 Task: Create Board Digital Marketing Platforms and Tools to Workspace Alternative Dispute Resolution Services. Create Board Diversity and Inclusion Employee Training and Education to Workspace Alternative Dispute Resolution Services. Create Board Voice of Customer Customer Feedback and Complaint Analysis and Reporting to Workspace Alternative Dispute Resolution Services
Action: Mouse moved to (400, 90)
Screenshot: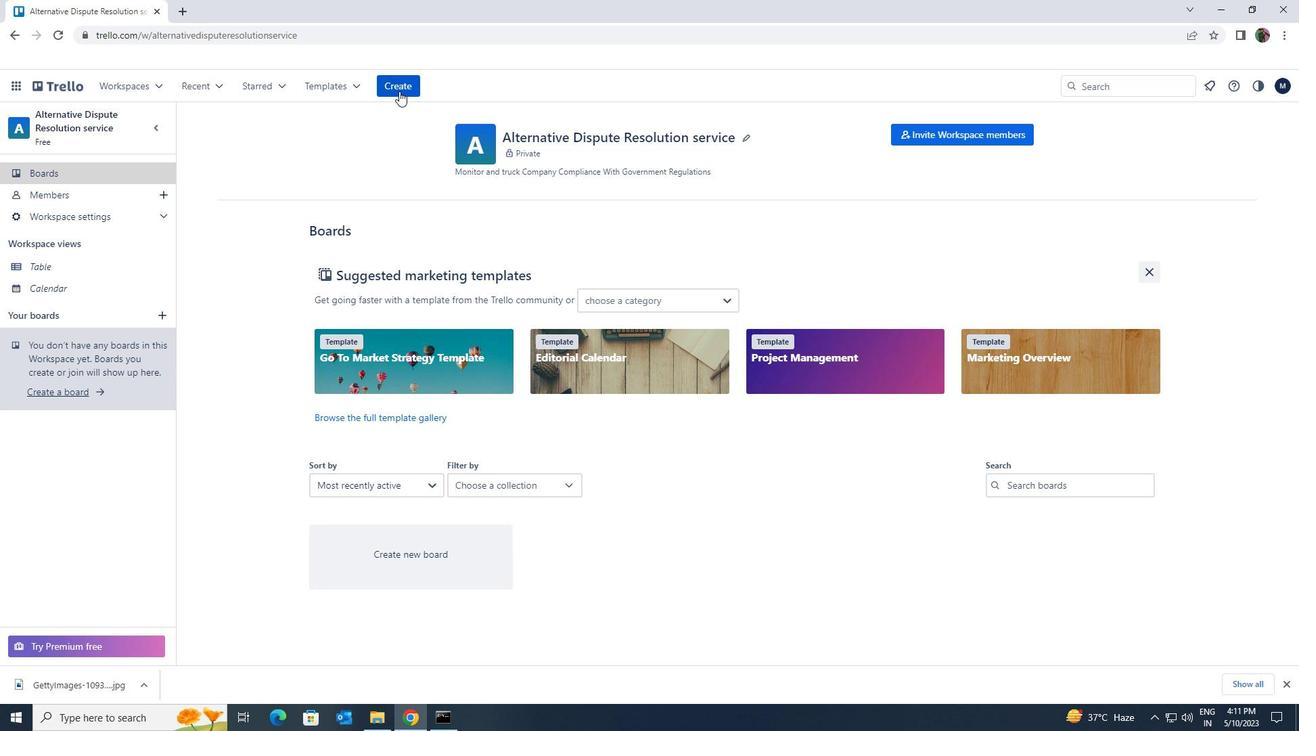 
Action: Mouse pressed left at (400, 90)
Screenshot: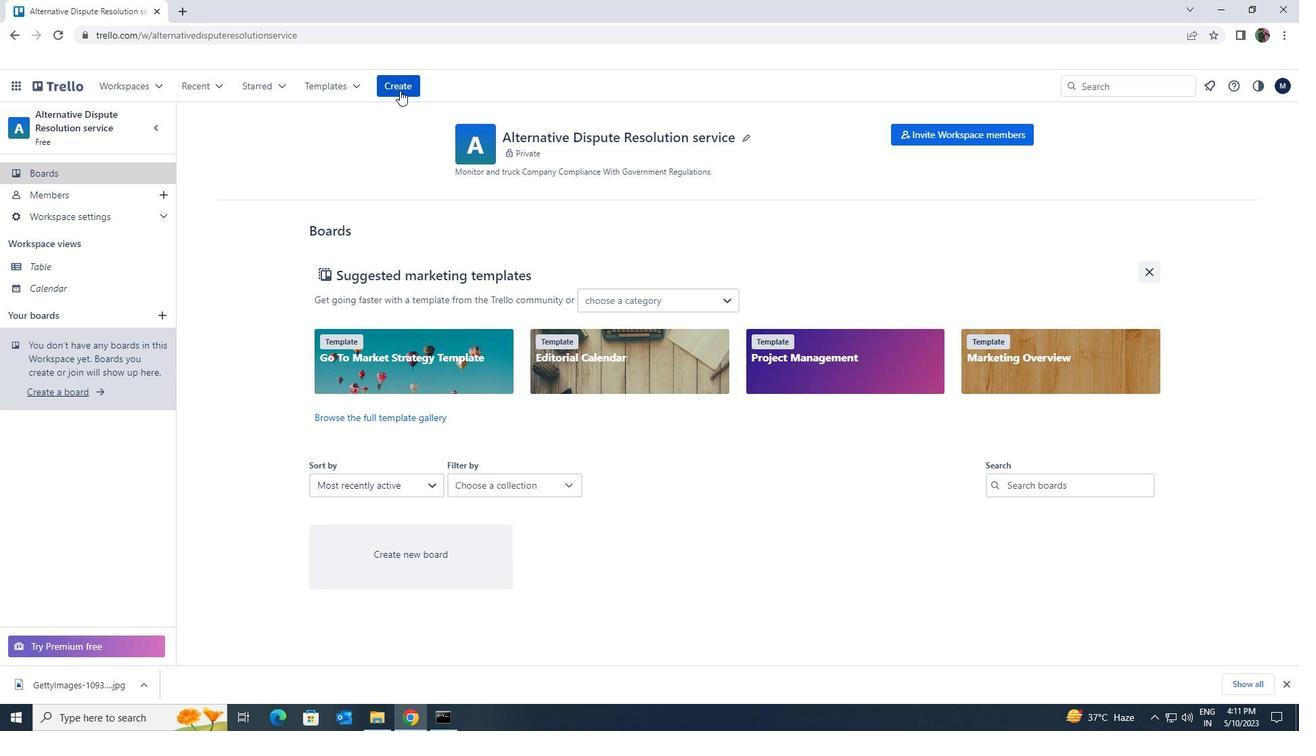 
Action: Mouse moved to (409, 124)
Screenshot: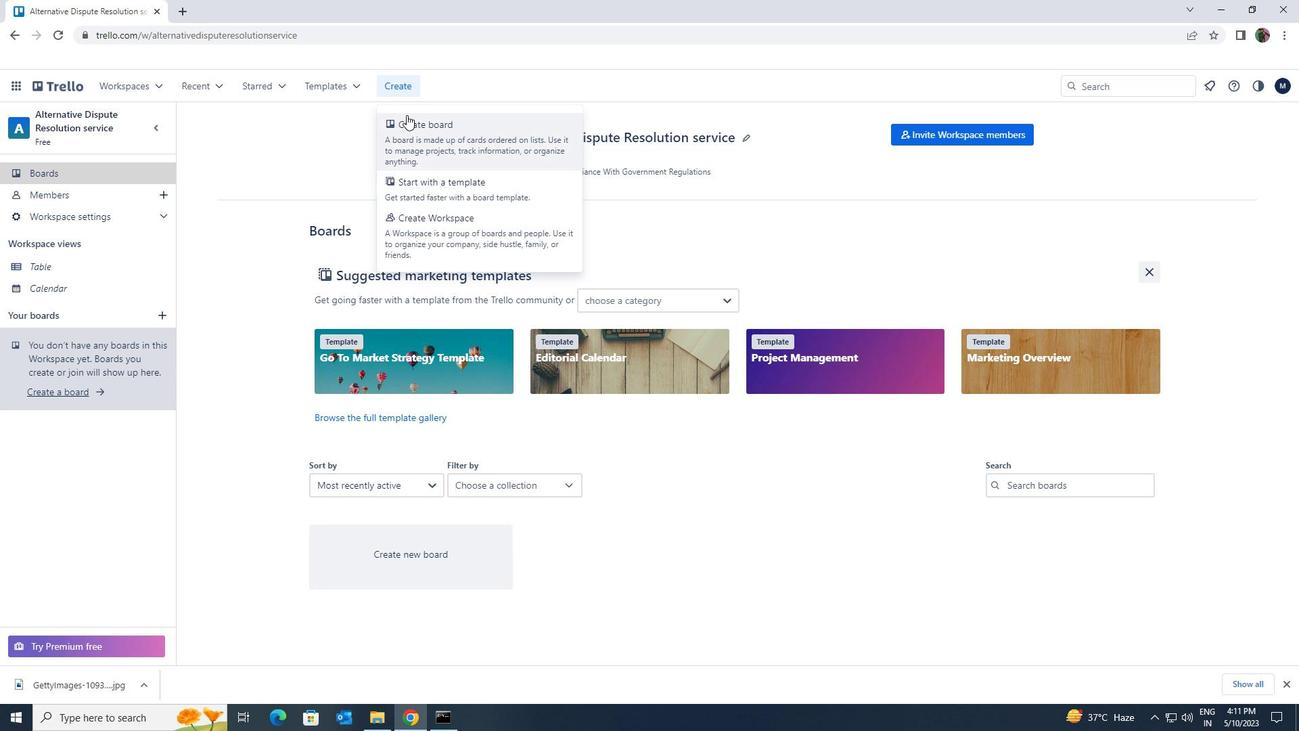 
Action: Mouse pressed left at (409, 124)
Screenshot: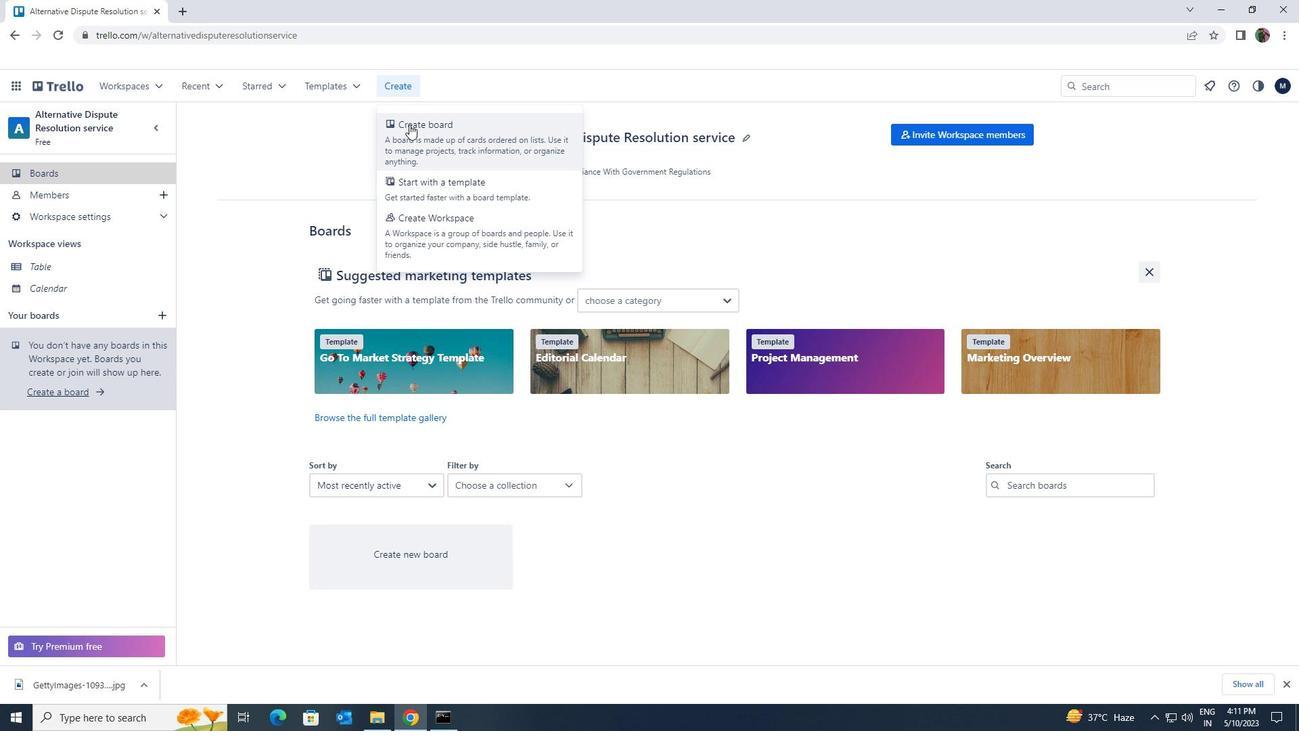 
Action: Mouse moved to (421, 335)
Screenshot: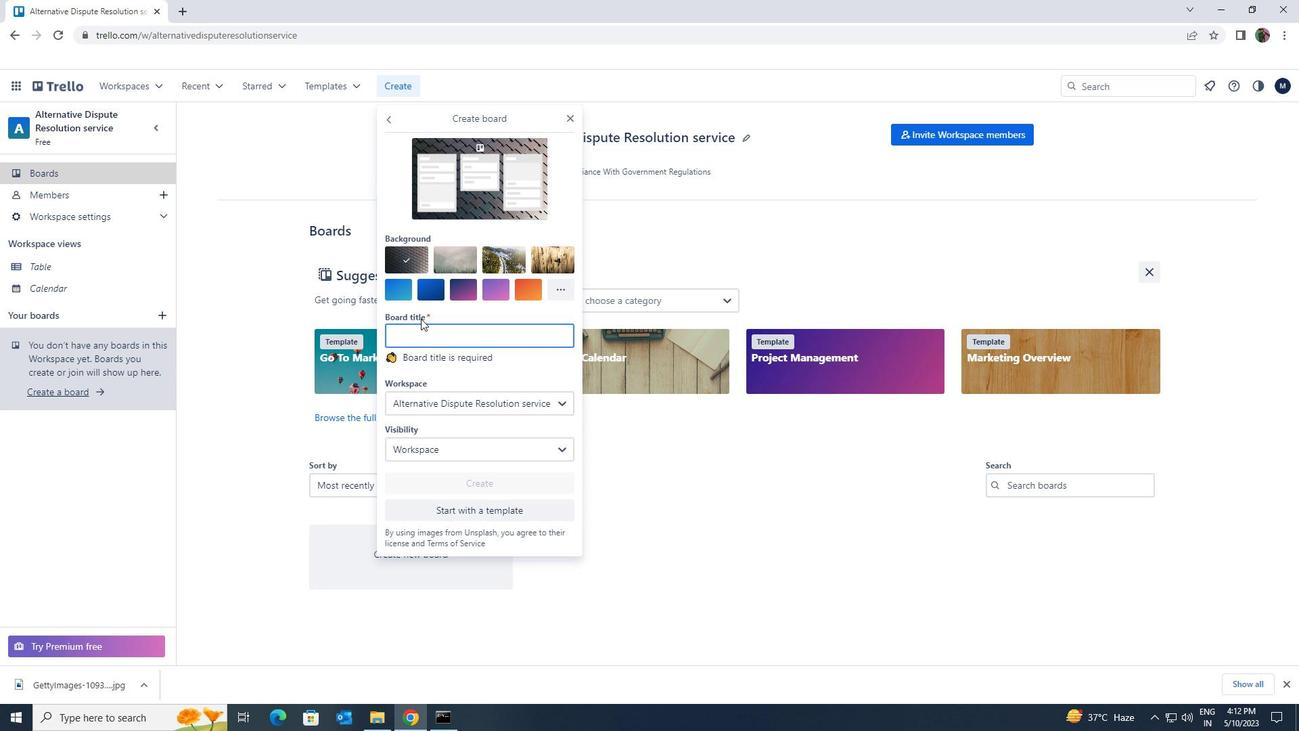 
Action: Mouse pressed left at (421, 335)
Screenshot: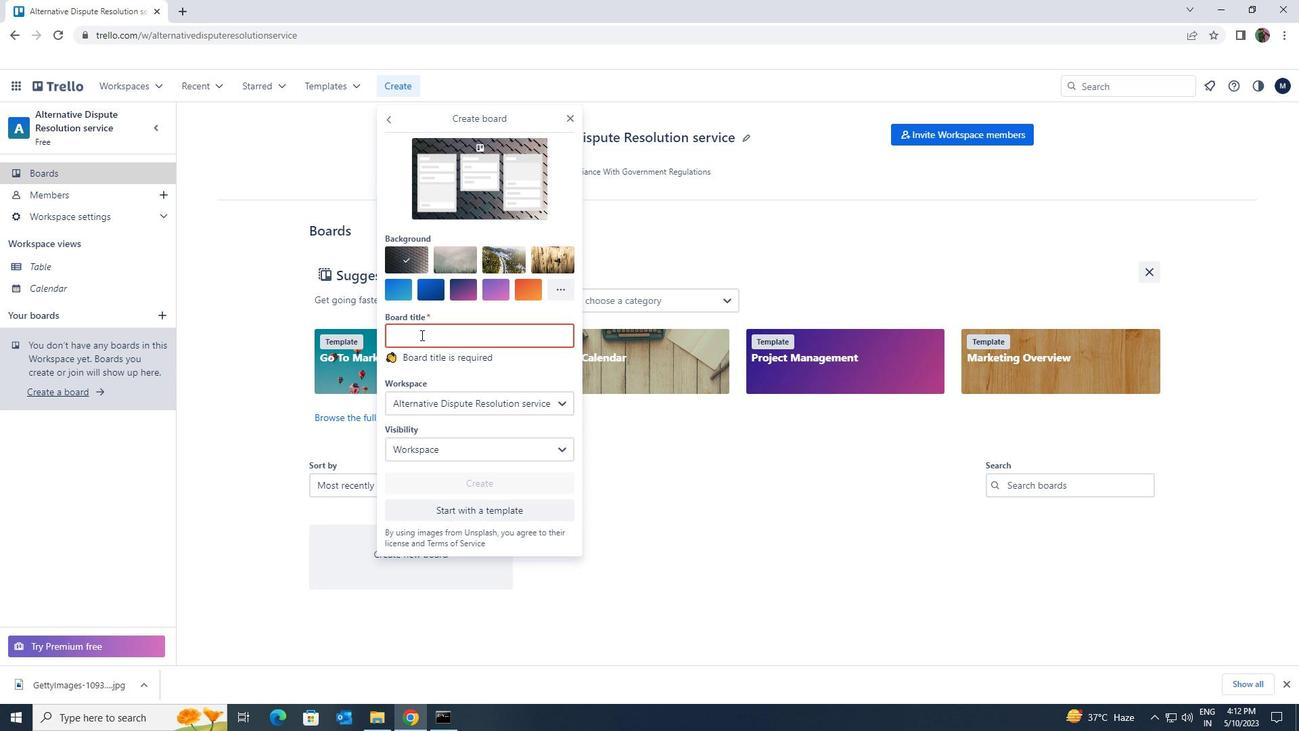 
Action: Key pressed <Key.shift><Key.shift><Key.shift>DIGITAL<Key.space><Key.shift>MARKETING<Key.space><Key.shift>PLATFORMS
Screenshot: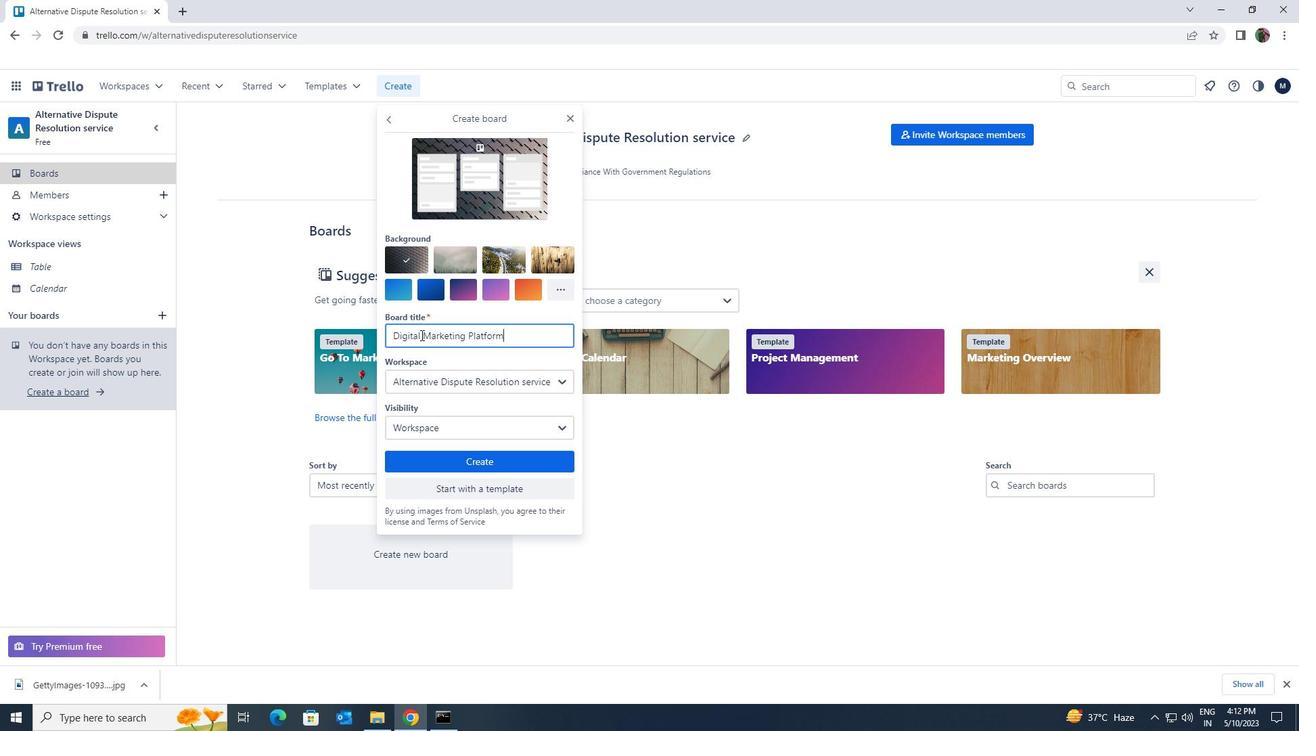 
Action: Mouse moved to (435, 453)
Screenshot: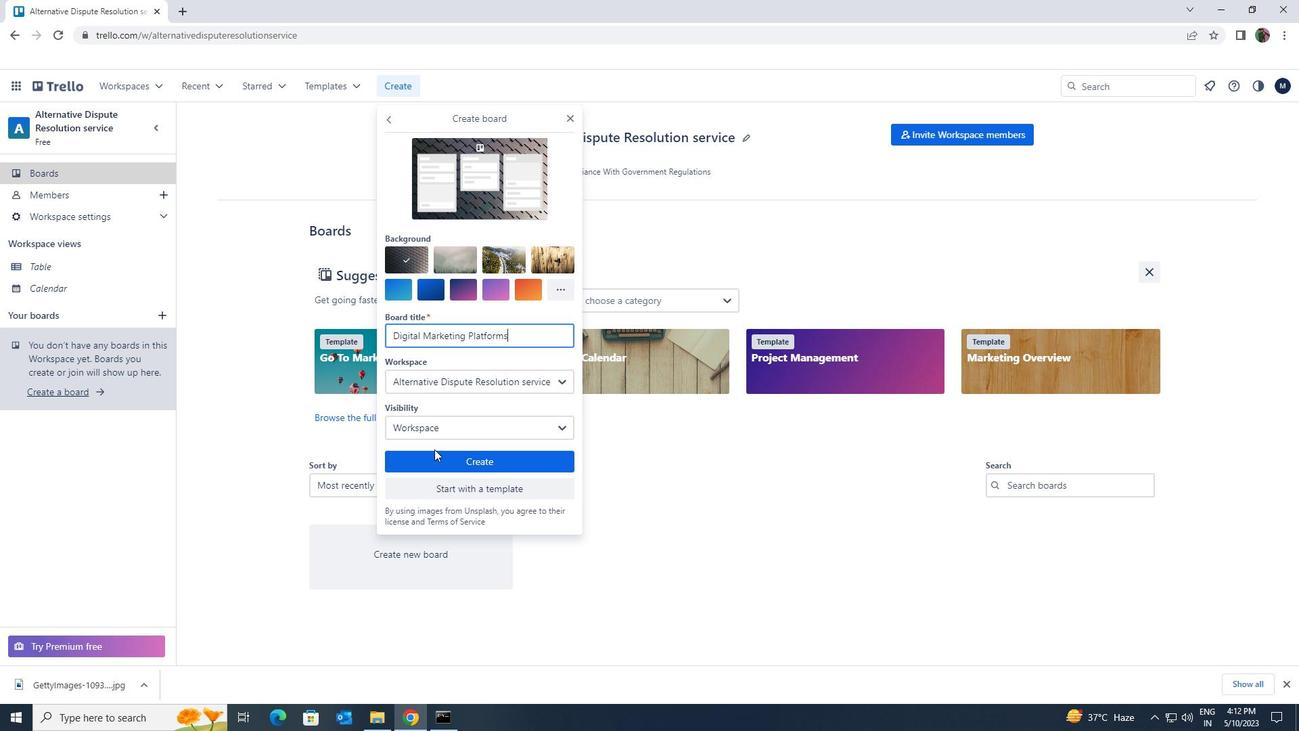 
Action: Mouse pressed left at (435, 453)
Screenshot: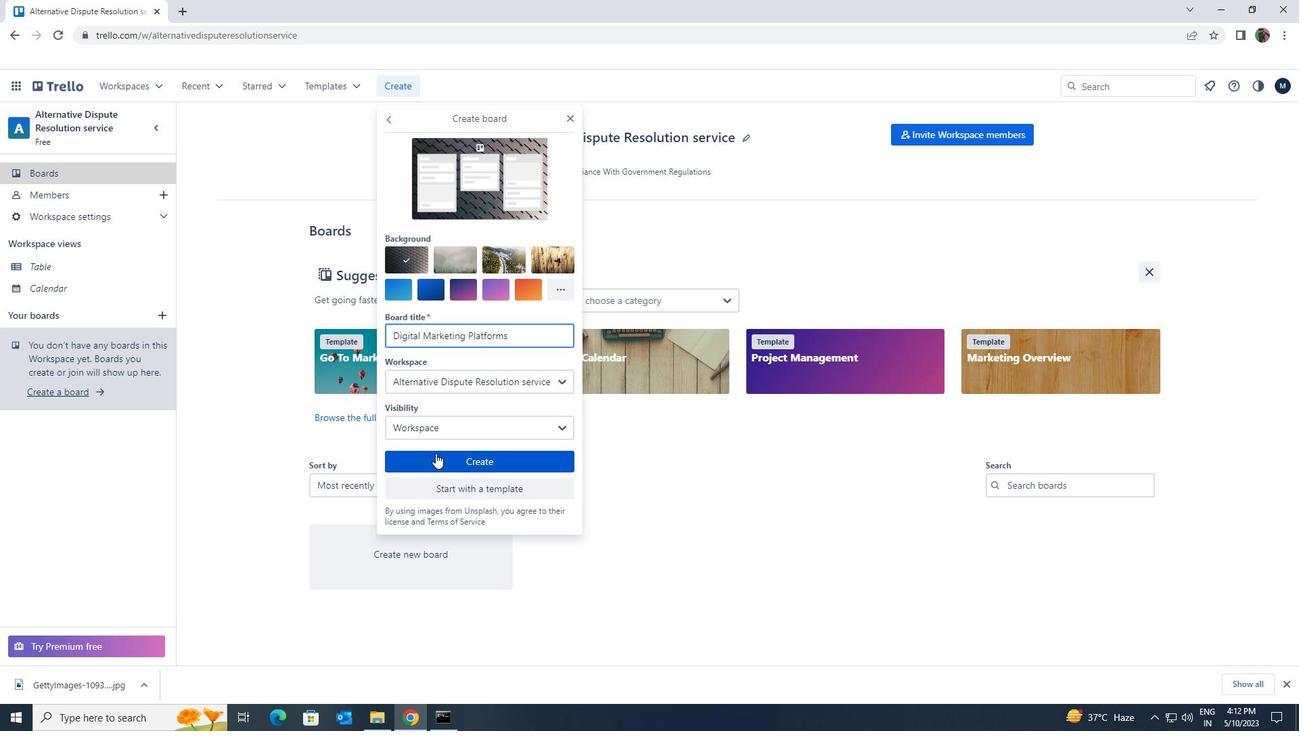
Action: Mouse moved to (155, 314)
Screenshot: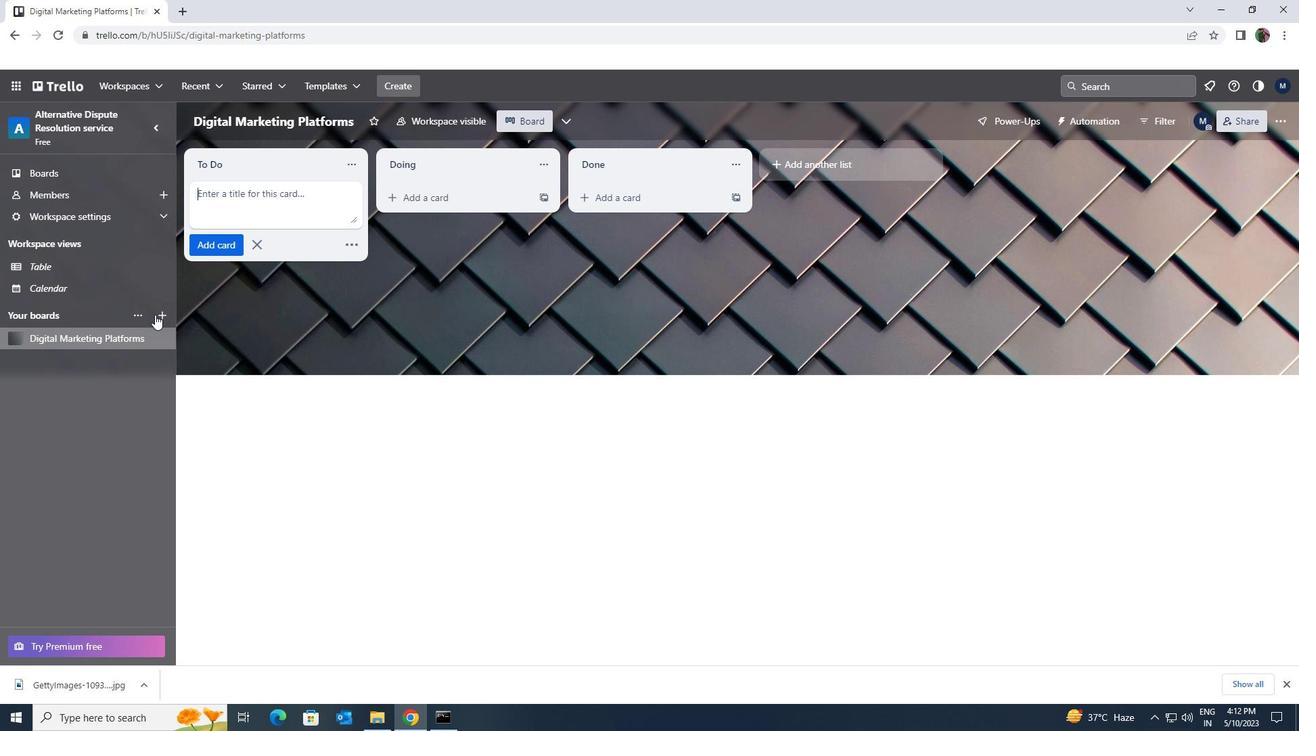 
Action: Mouse pressed left at (155, 314)
Screenshot: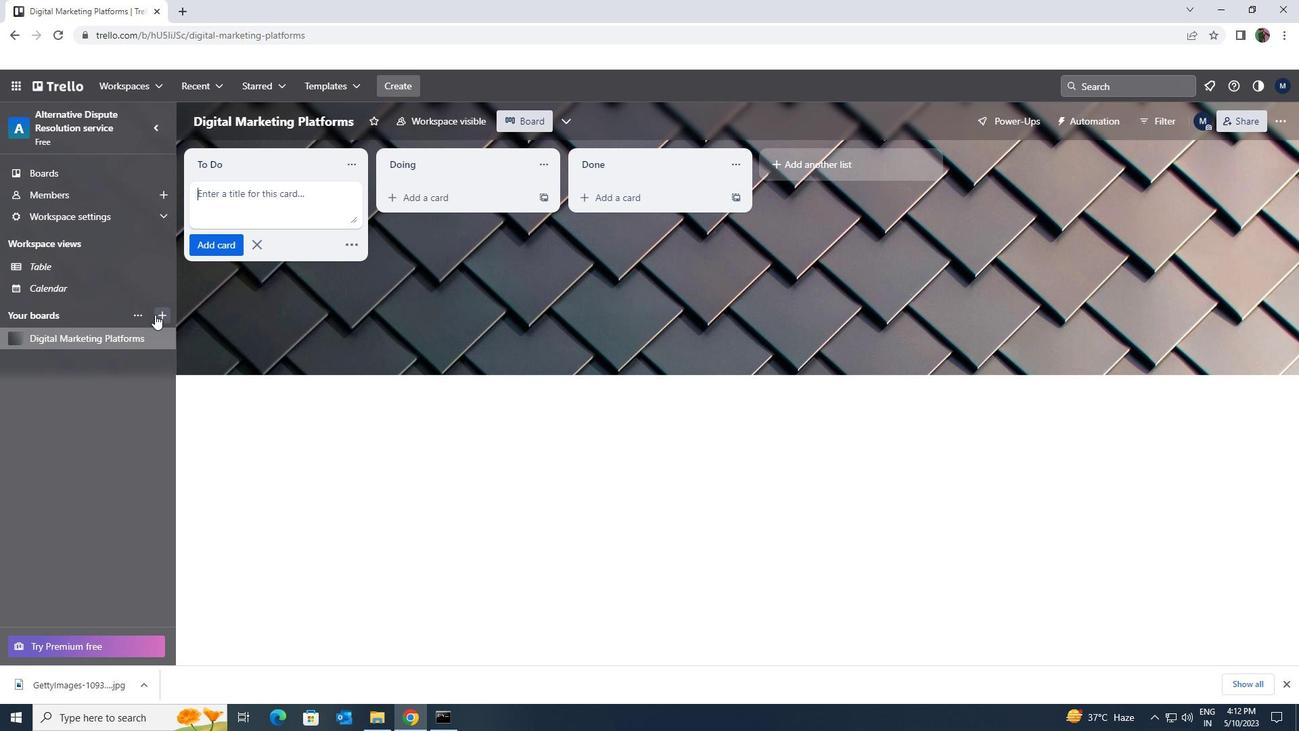 
Action: Mouse moved to (232, 446)
Screenshot: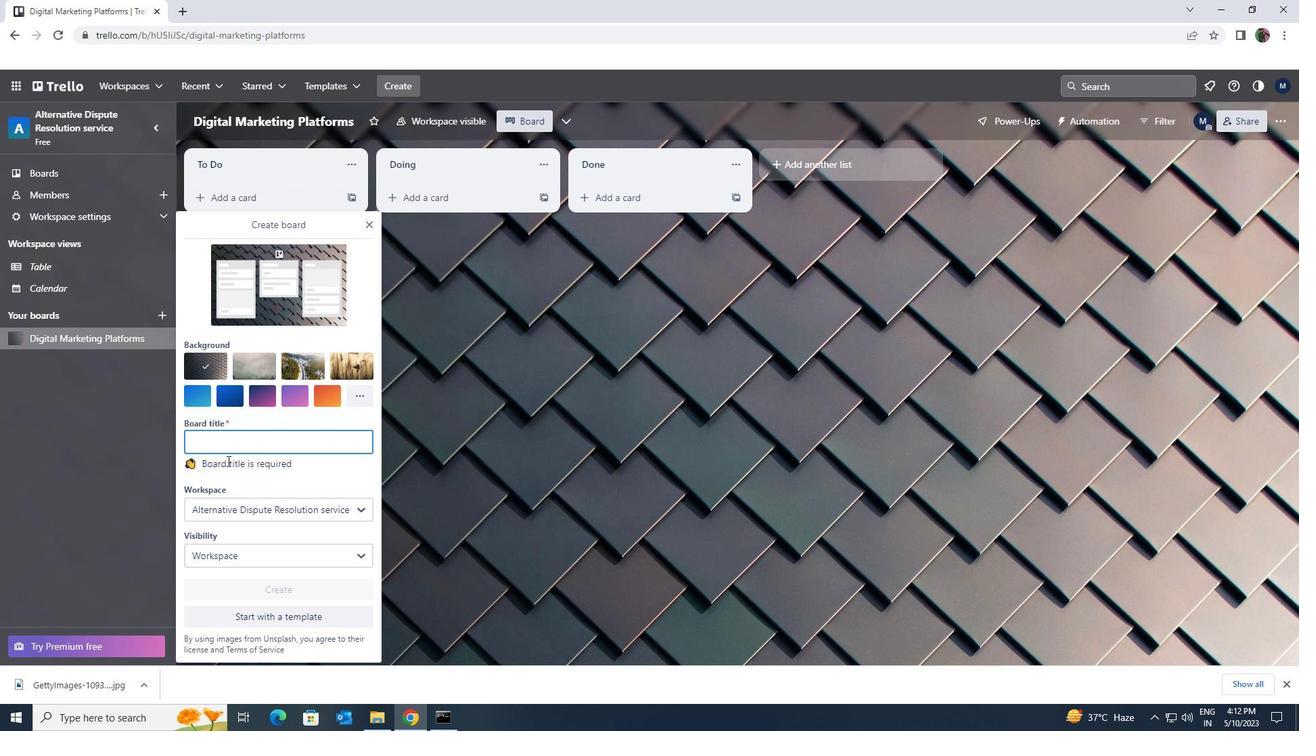
Action: Mouse pressed left at (232, 446)
Screenshot: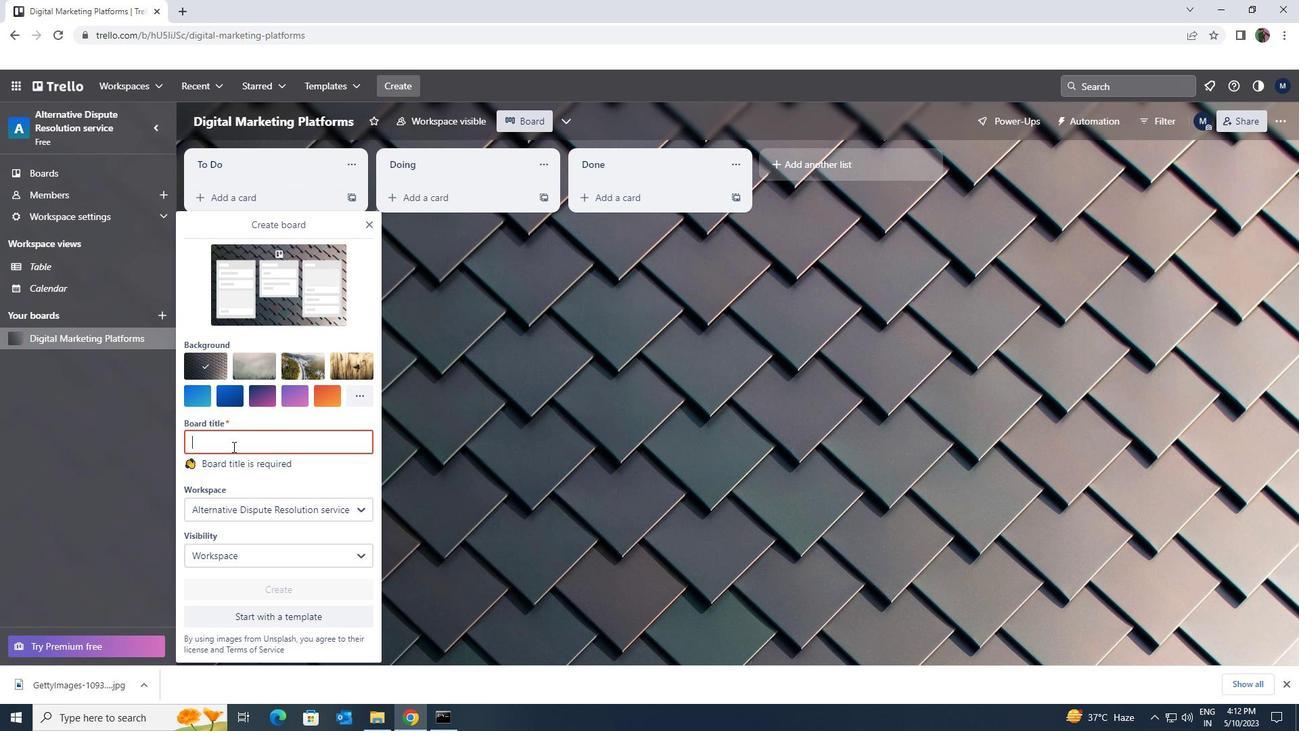 
Action: Mouse moved to (233, 446)
Screenshot: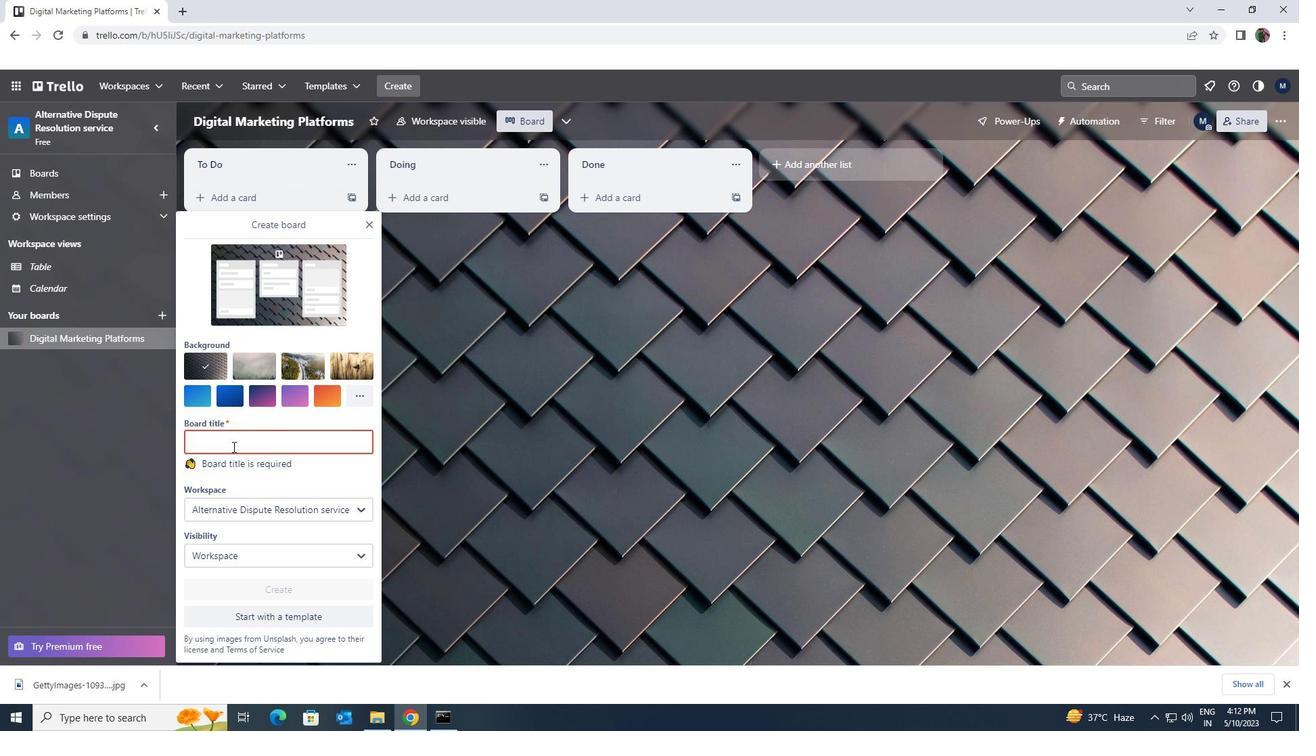 
Action: Key pressed <Key.shift><Key.shift><Key.shift><Key.shift><Key.shift><Key.shift><Key.shift><Key.shift><Key.shift><Key.shift>BOARD<Key.space><Key.shift><Key.shift>DIVERSITY<Key.space>AND<Key.space>INCLUSION<Key.space><Key.shift>EMPLOYEE<Key.space><Key.shift>TRAINING<Key.space>AND<Key.space><Key.shift>EDUCATION<Key.space>
Screenshot: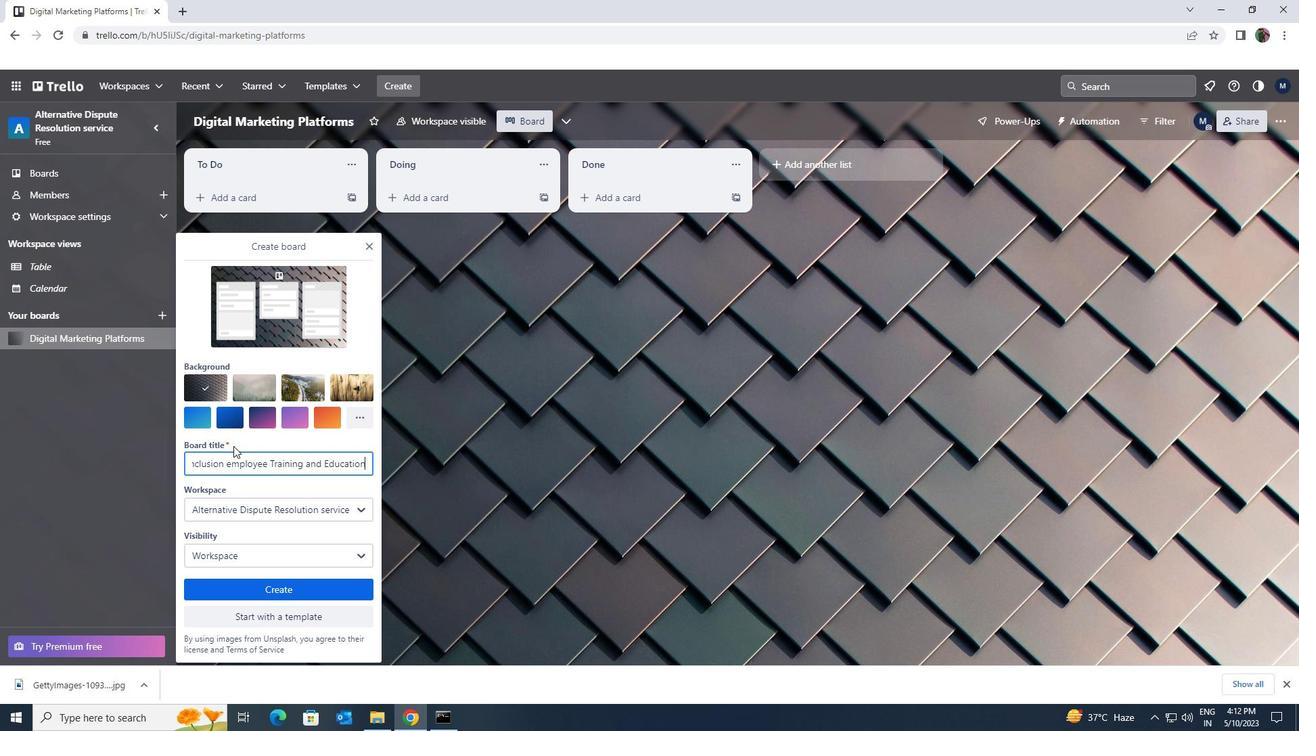 
Action: Mouse moved to (246, 584)
Screenshot: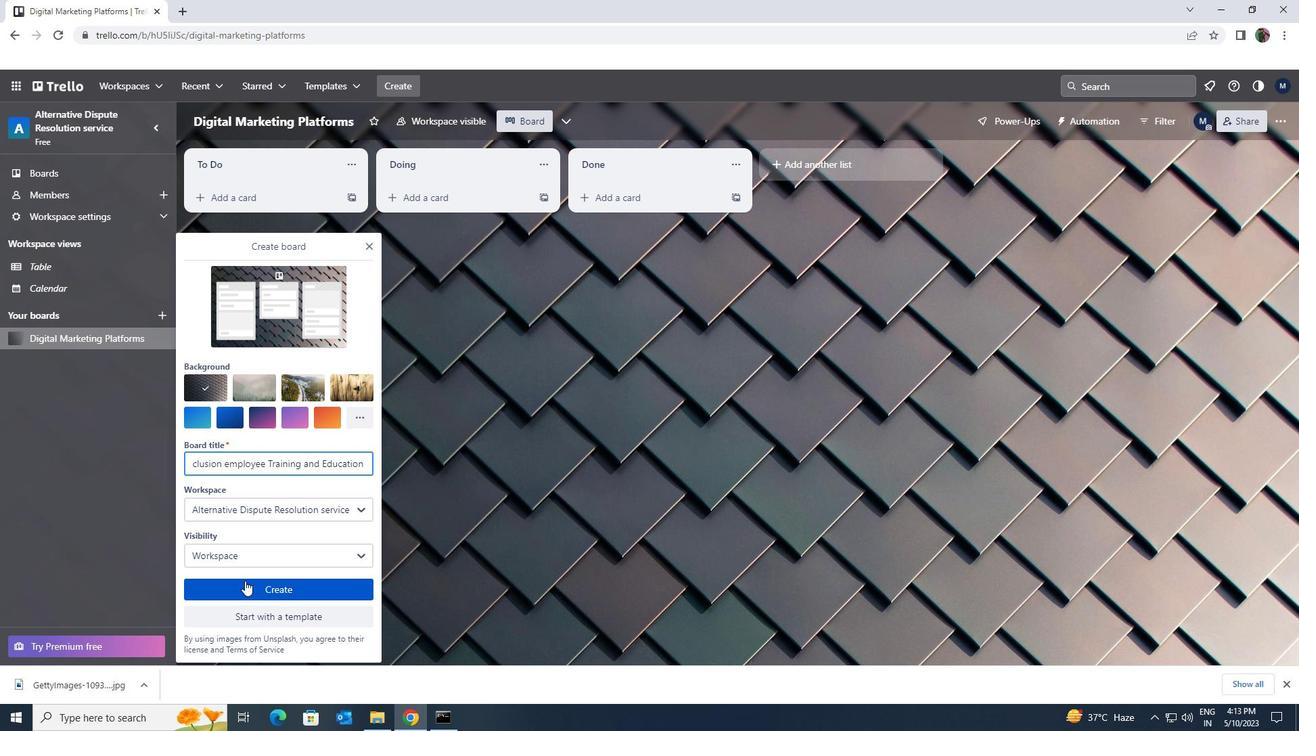 
Action: Mouse pressed left at (246, 584)
Screenshot: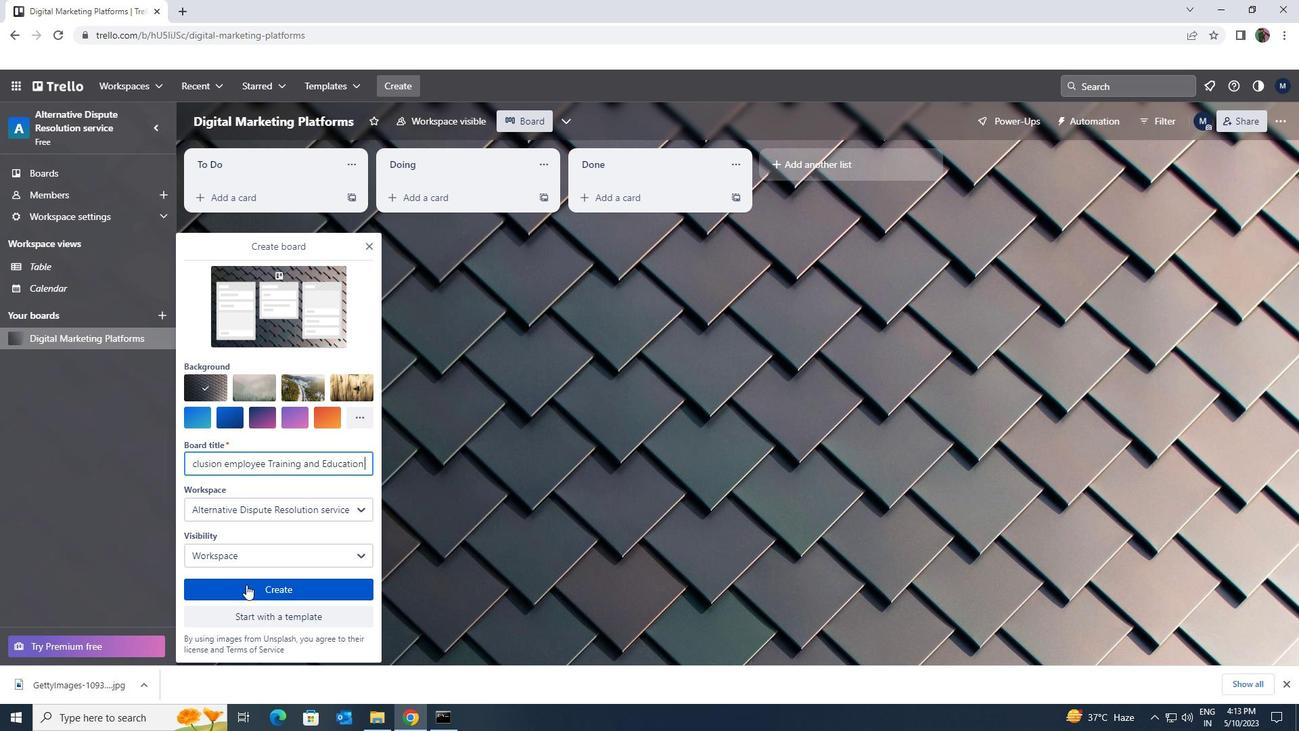 
Action: Mouse moved to (155, 316)
Screenshot: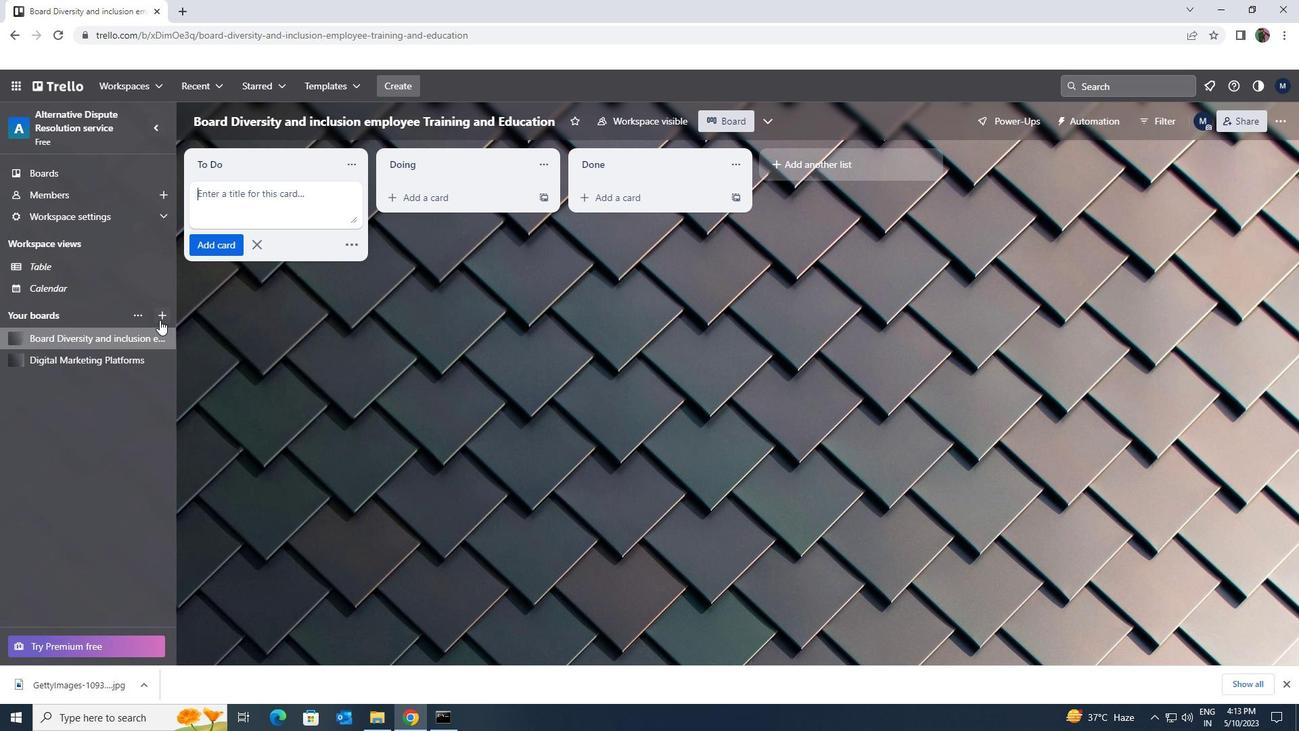 
Action: Mouse pressed left at (155, 316)
Screenshot: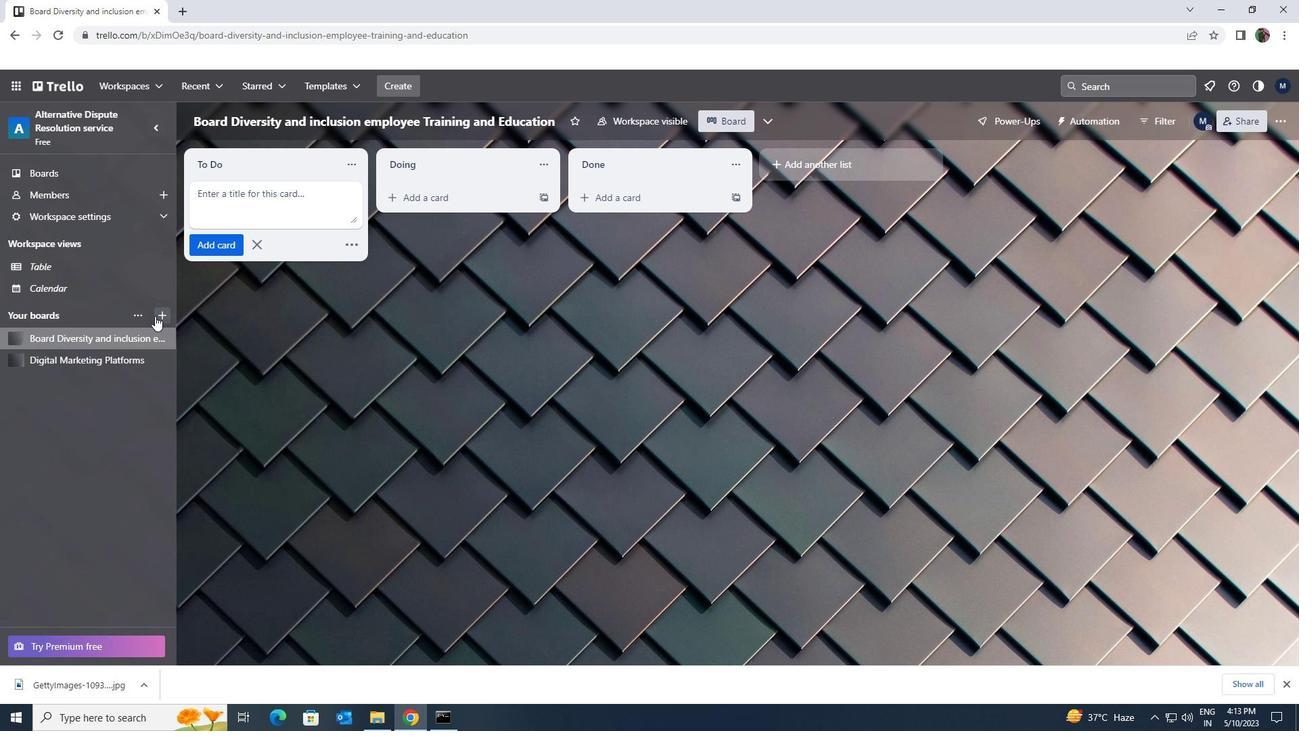 
Action: Mouse moved to (218, 452)
Screenshot: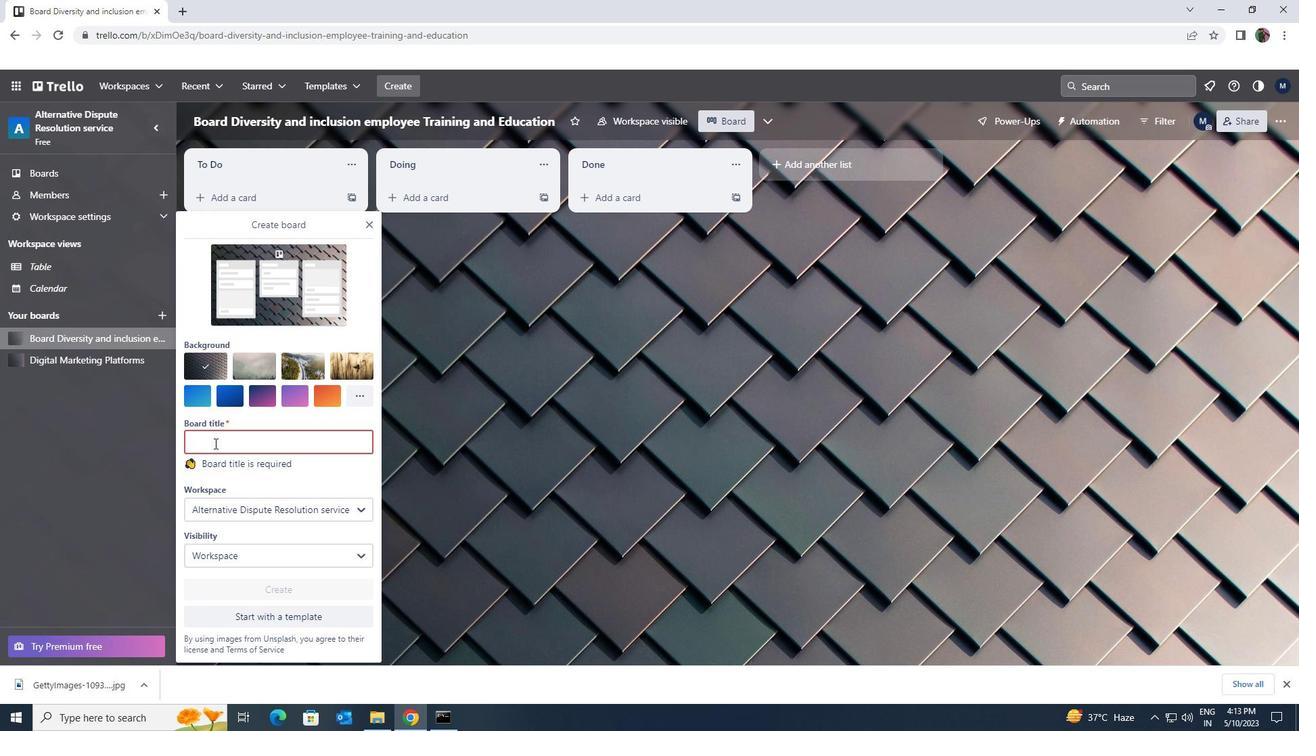 
Action: Mouse pressed left at (218, 452)
Screenshot: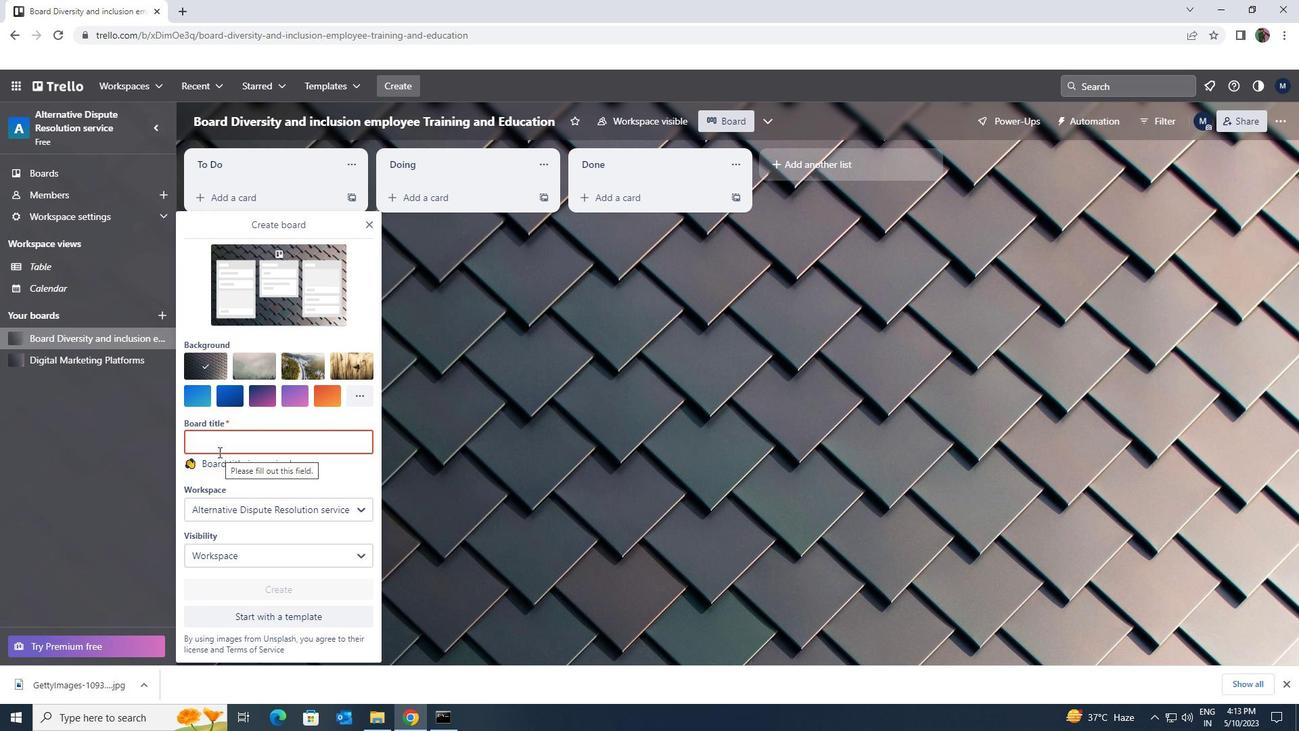 
Action: Key pressed <Key.shift>VOICE<Key.space>OF<Key.space><Key.shift>CUSTOMER<Key.space><Key.shift><Key.shift><Key.shift><Key.shift>CUSTOMER<Key.space><Key.shift>FEEDBACK<Key.space>AND<Key.space><Key.shift><Key.shift><Key.shift><Key.shift><Key.shift><Key.shift><Key.shift><Key.shift><Key.shift>COMPLAINT
Screenshot: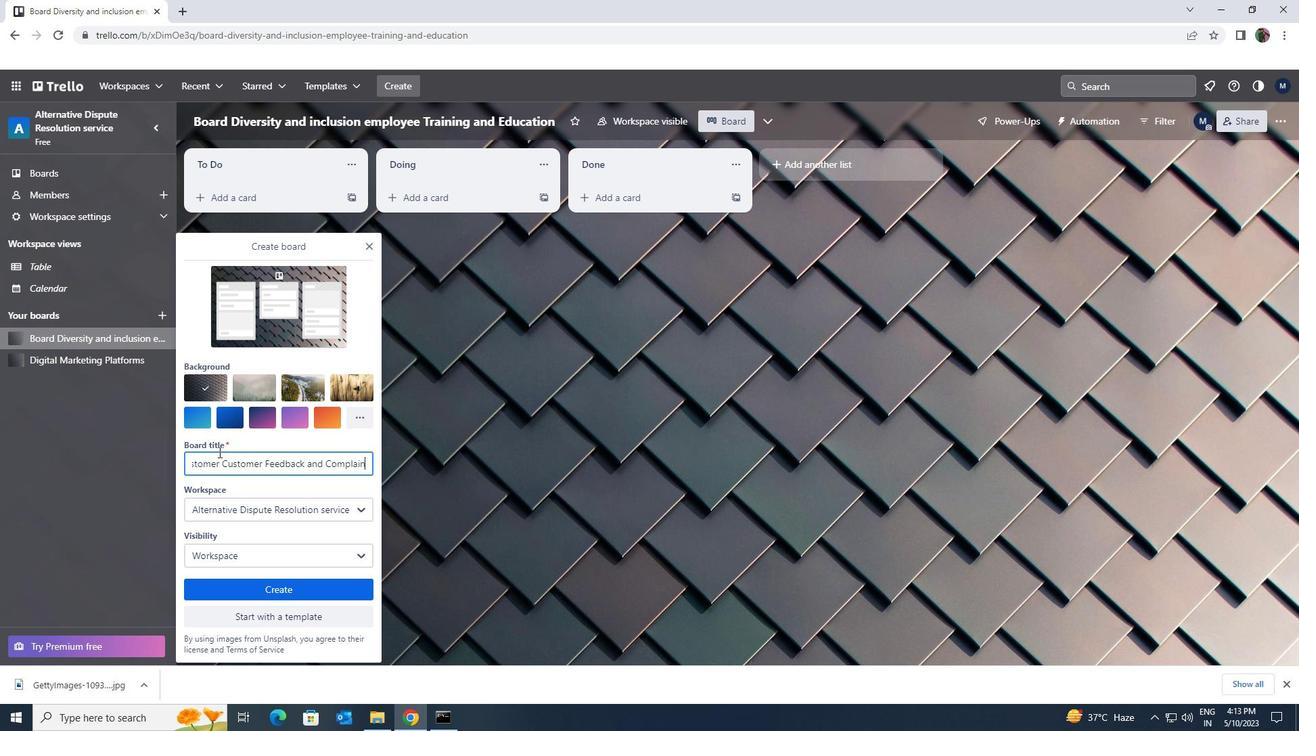 
Action: Mouse moved to (257, 587)
Screenshot: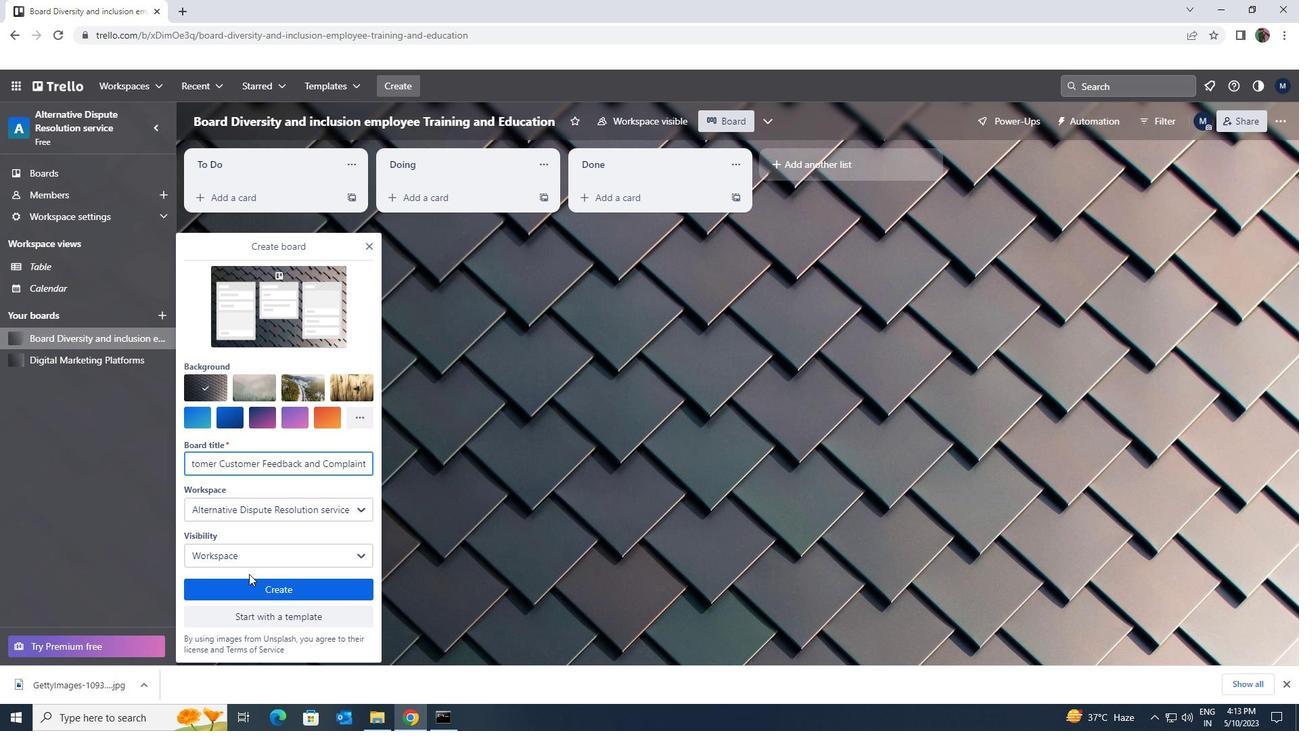 
Action: Mouse pressed left at (257, 587)
Screenshot: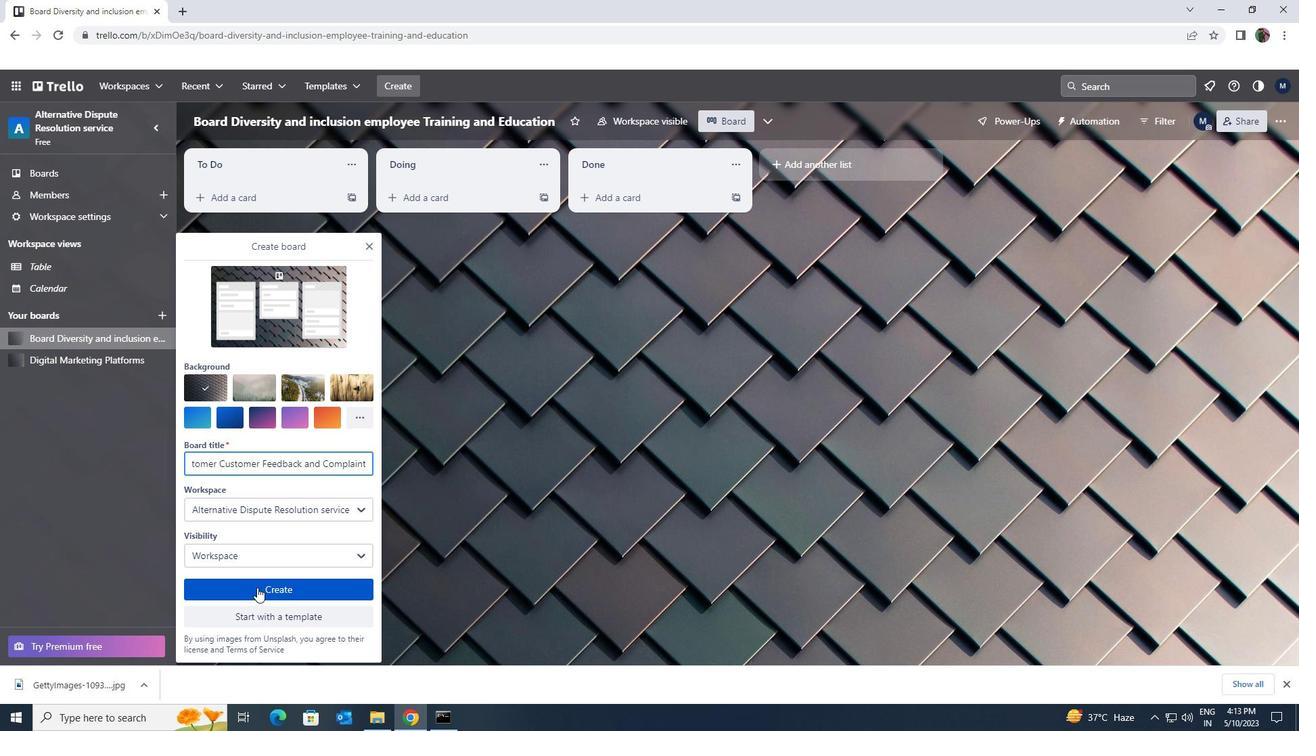 
